Task: Check the FFA leaderboard.
Action: Mouse moved to (30, 7)
Screenshot: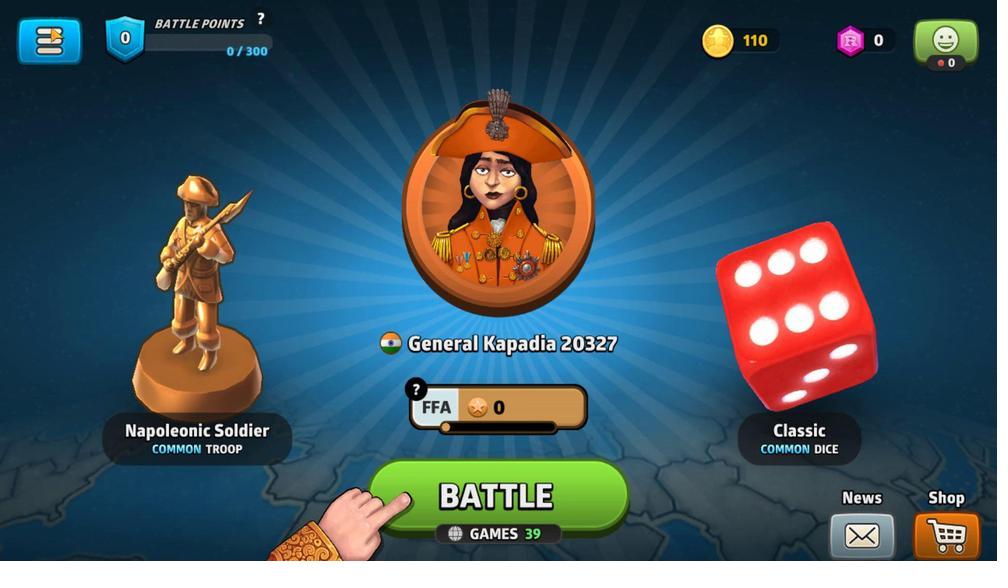 
Action: Mouse pressed left at (30, 7)
Screenshot: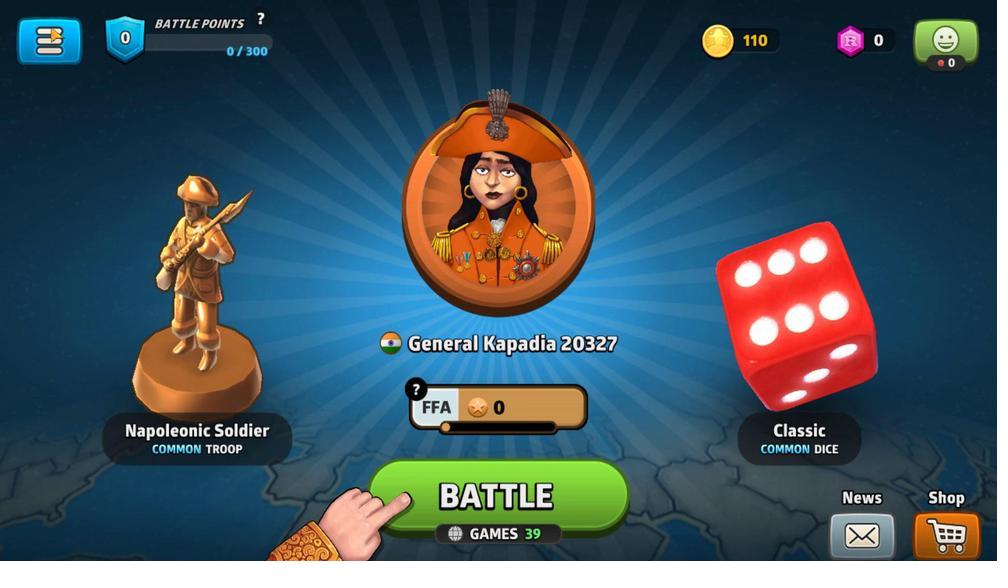 
Action: Mouse moved to (69, 103)
Screenshot: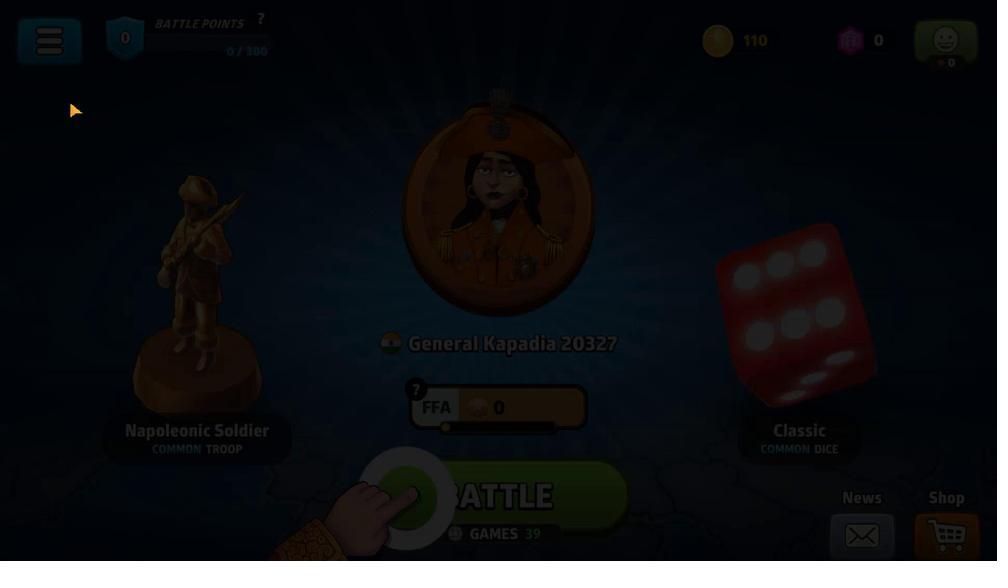 
Action: Mouse pressed left at (69, 103)
Screenshot: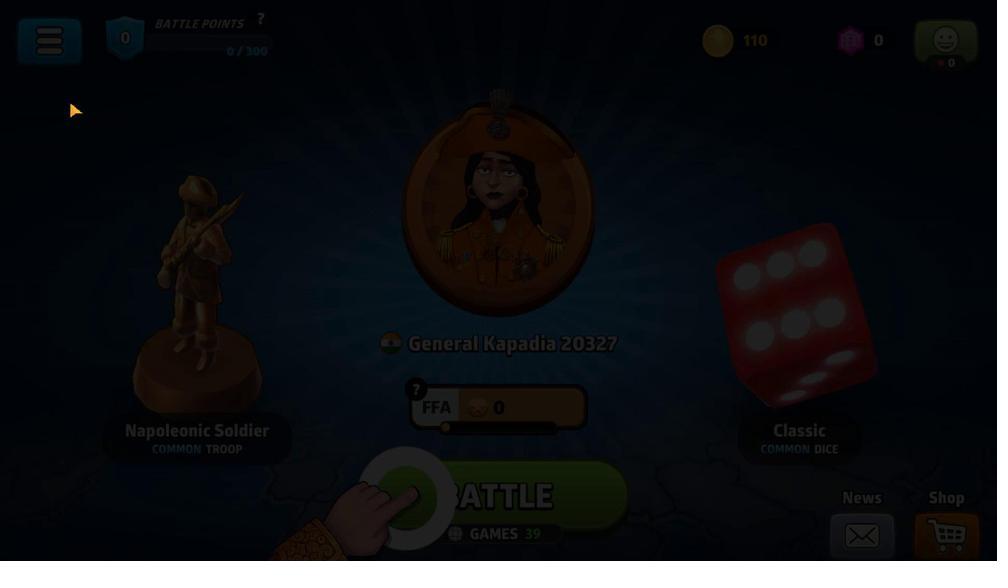 
Action: Mouse moved to (754, 163)
Screenshot: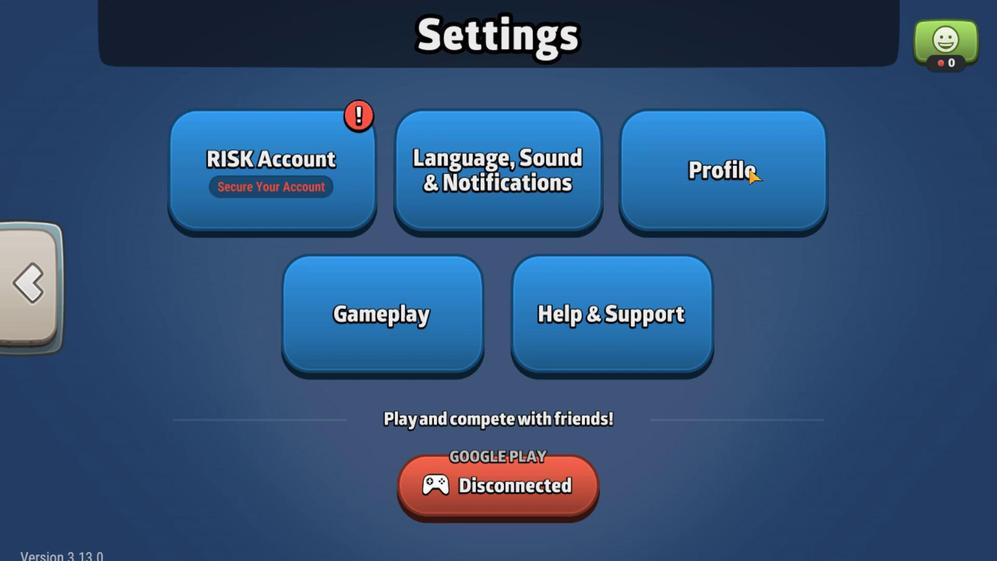 
Action: Mouse pressed left at (754, 163)
Screenshot: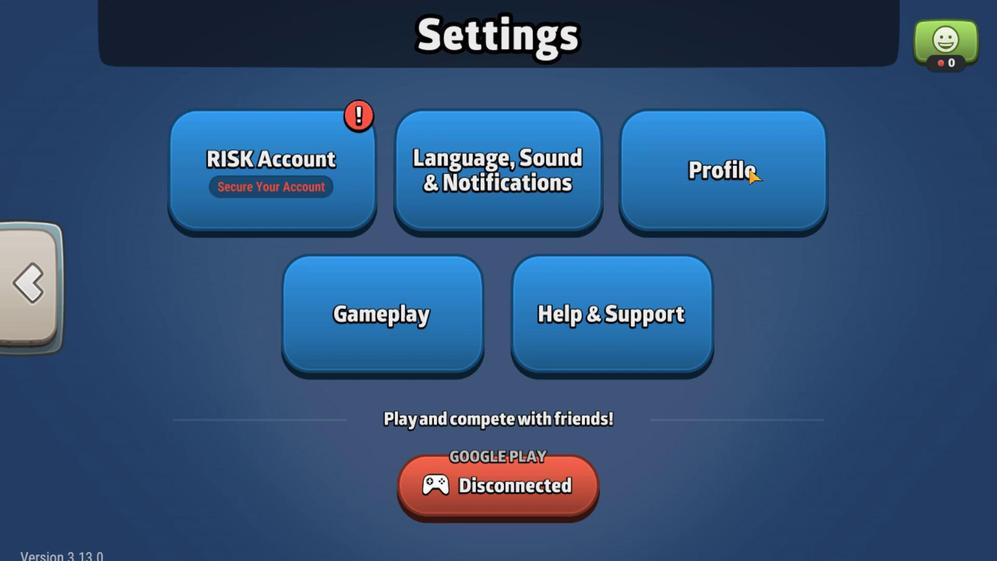 
Action: Mouse moved to (584, 230)
Screenshot: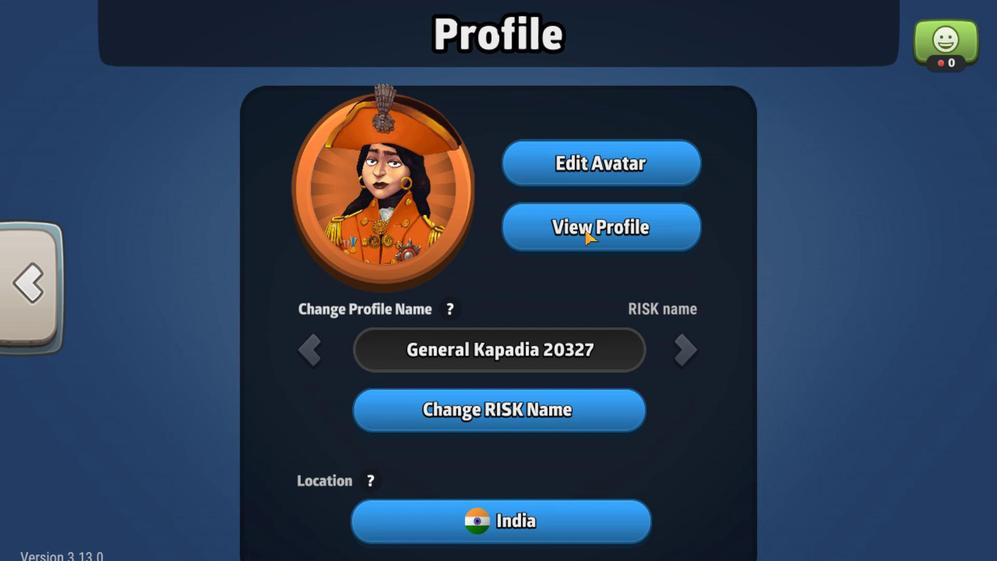 
Action: Mouse pressed left at (584, 230)
Screenshot: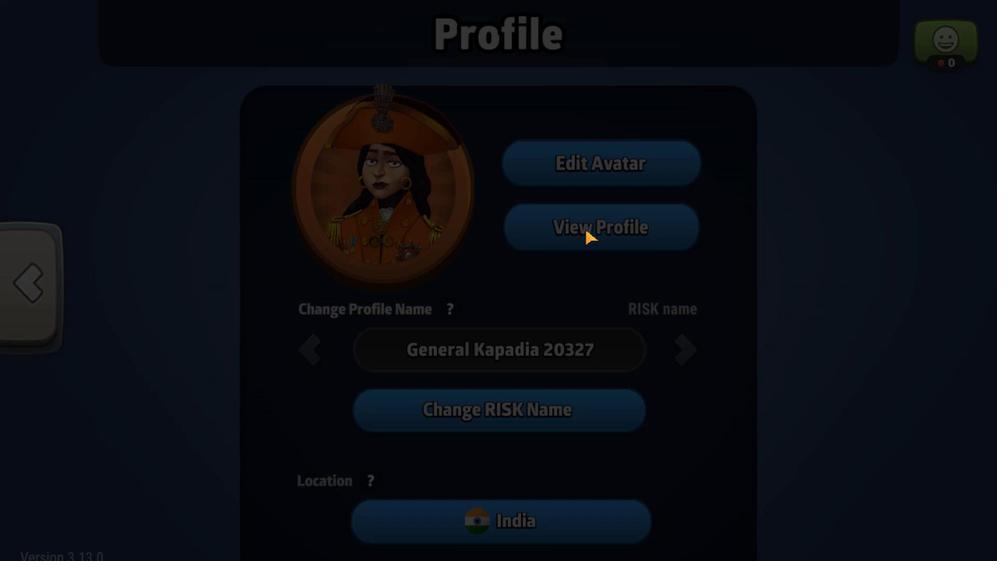 
Action: Mouse moved to (542, 436)
Screenshot: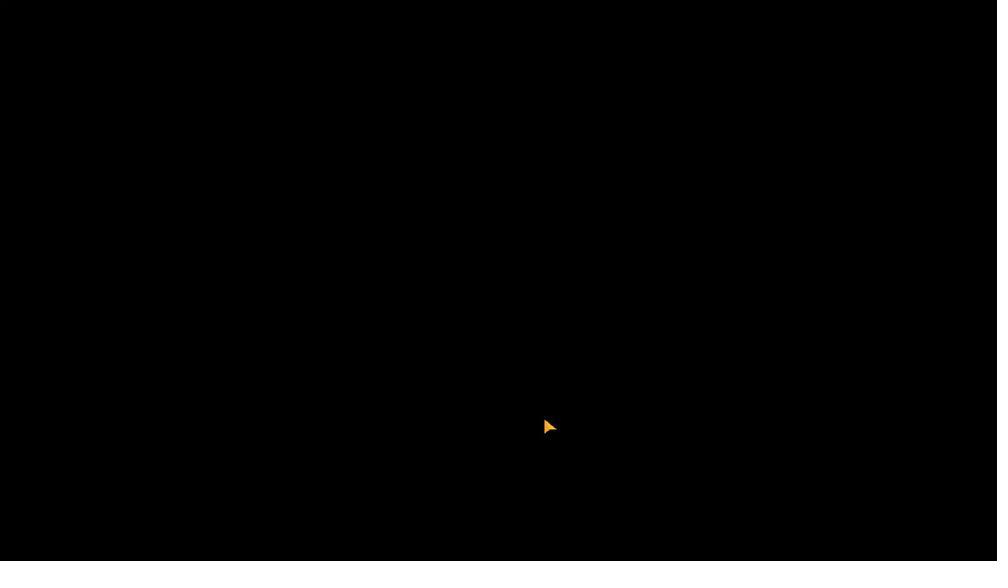 
Action: Mouse pressed left at (542, 436)
Screenshot: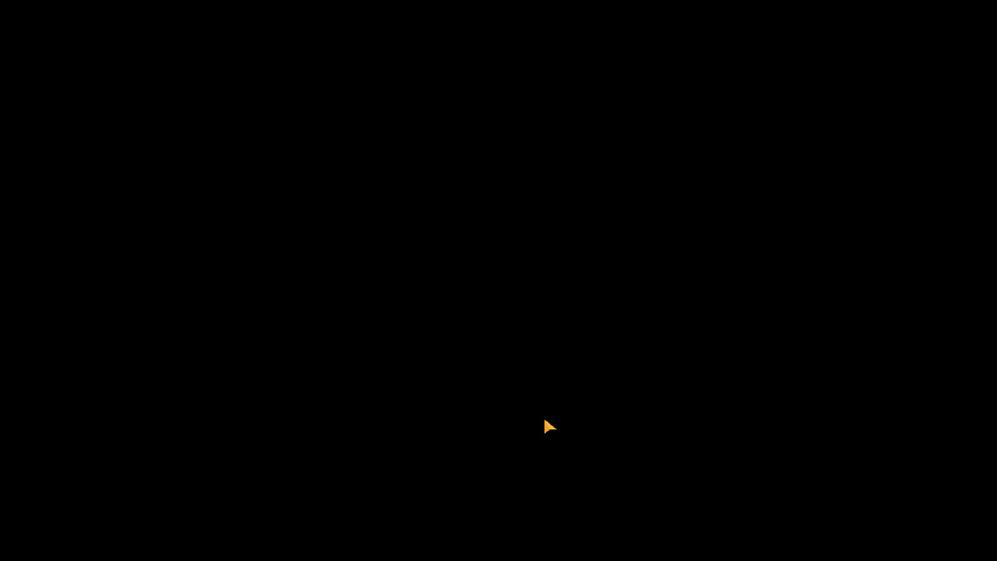 
Action: Mouse moved to (503, 94)
Screenshot: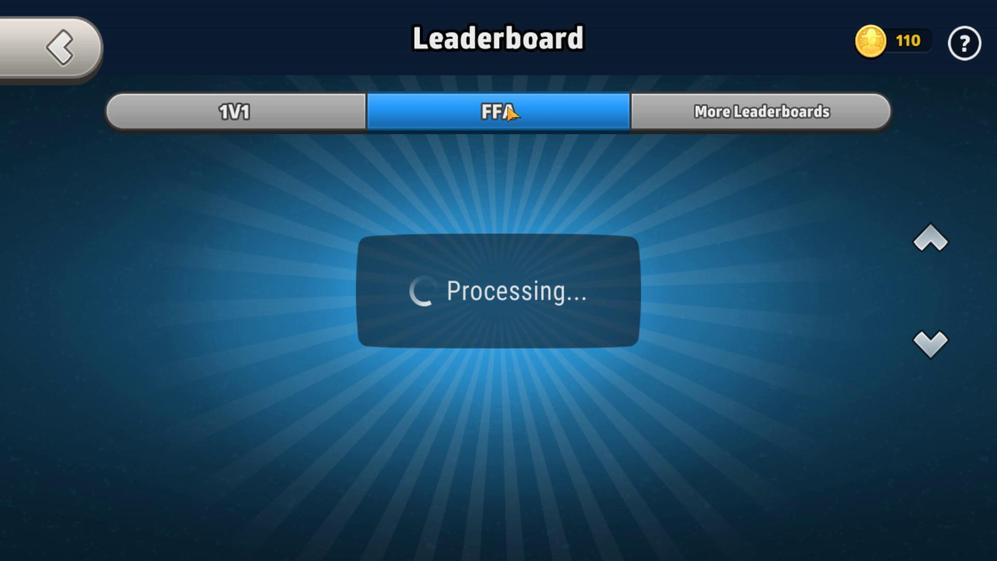 
Action: Mouse pressed left at (503, 94)
Screenshot: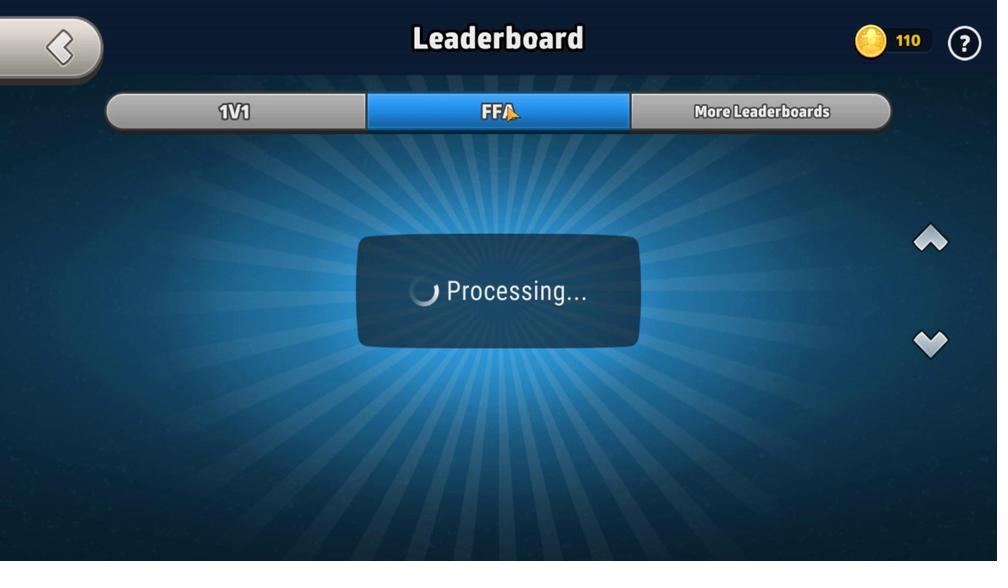 
Action: Mouse moved to (479, 299)
Screenshot: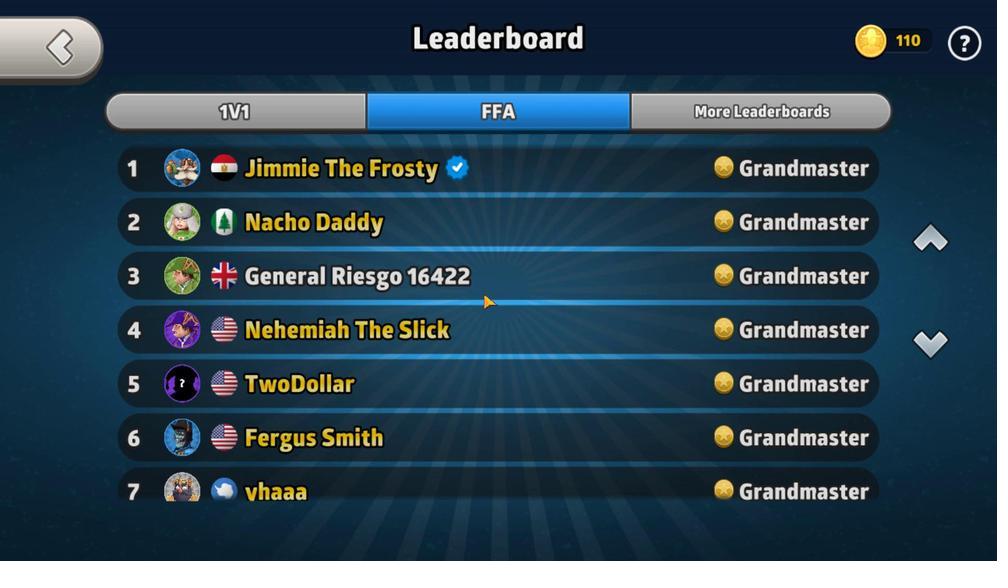 
Action: Mouse scrolled (479, 300) with delta (0, 1)
Screenshot: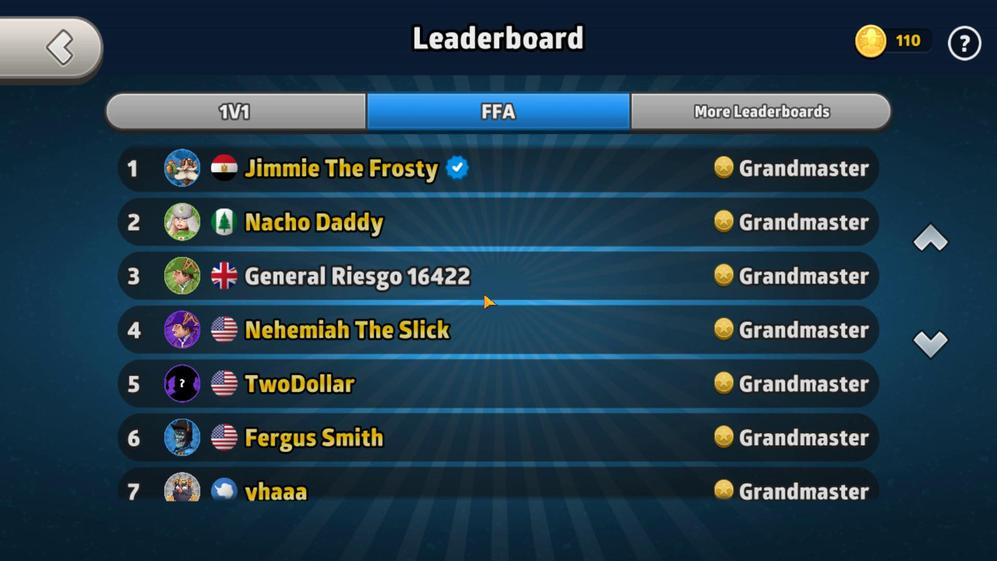 
Action: Mouse scrolled (479, 300) with delta (0, 1)
Screenshot: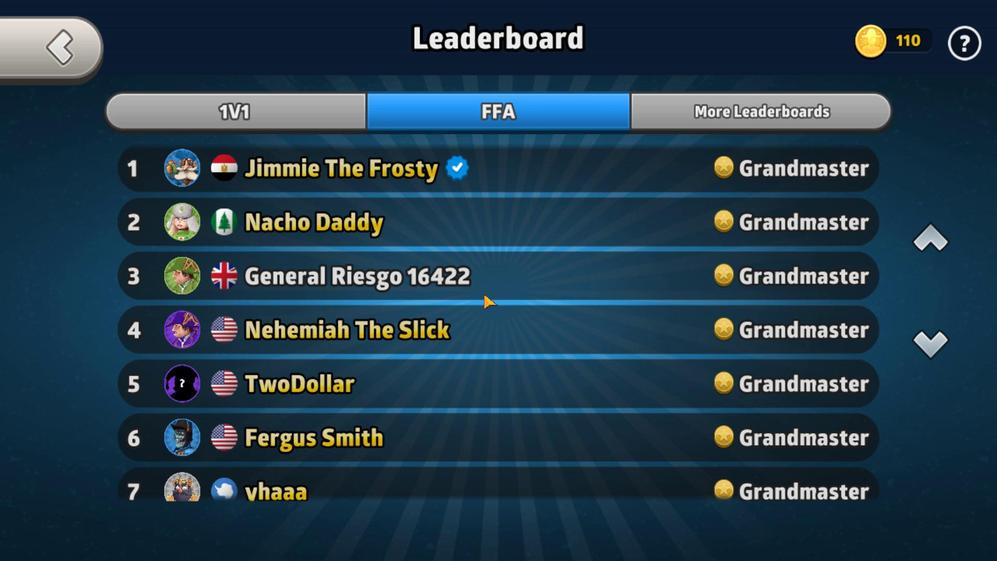 
Action: Mouse moved to (479, 298)
Screenshot: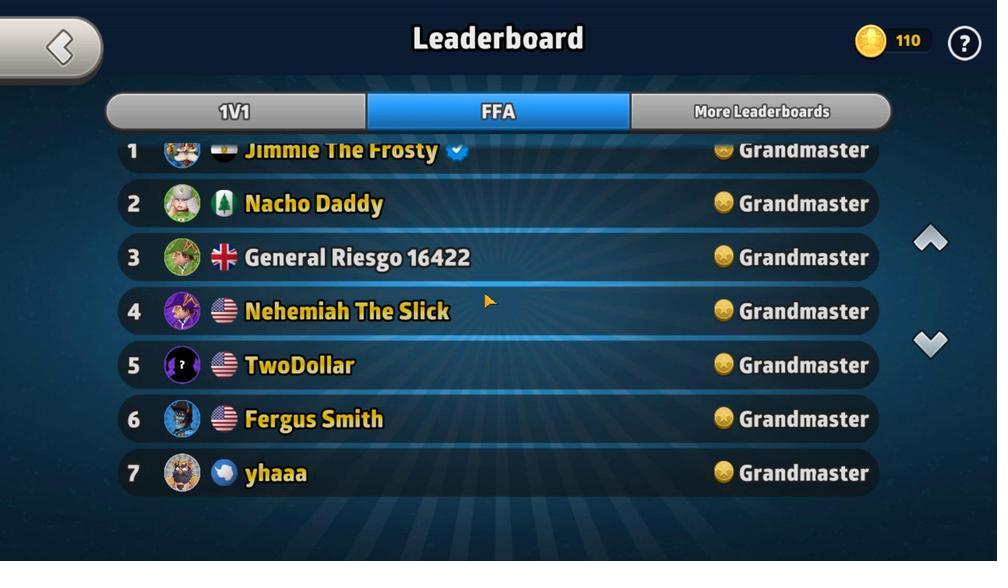 
Action: Mouse scrolled (479, 298) with delta (0, 0)
Screenshot: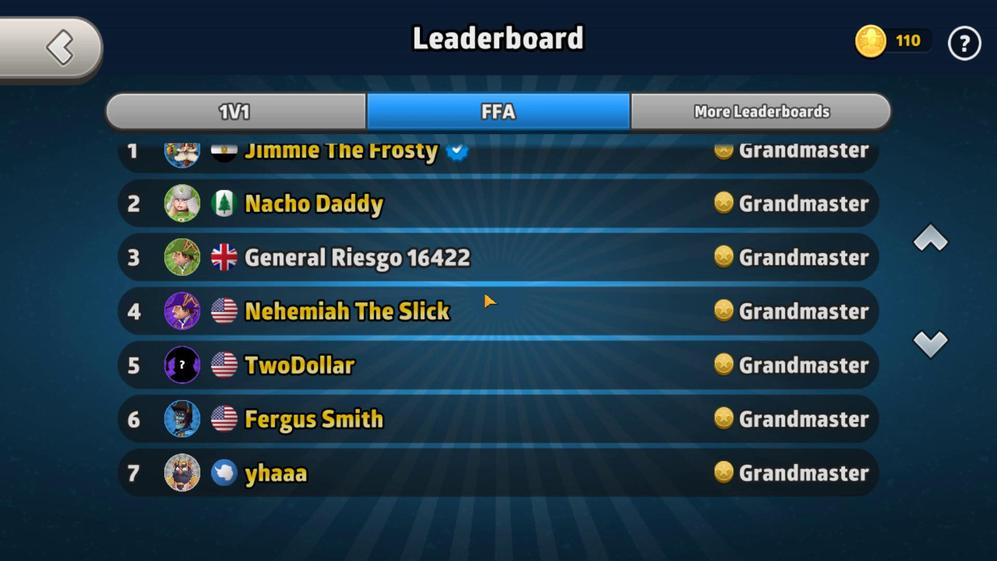 
Action: Mouse scrolled (479, 298) with delta (0, 0)
Screenshot: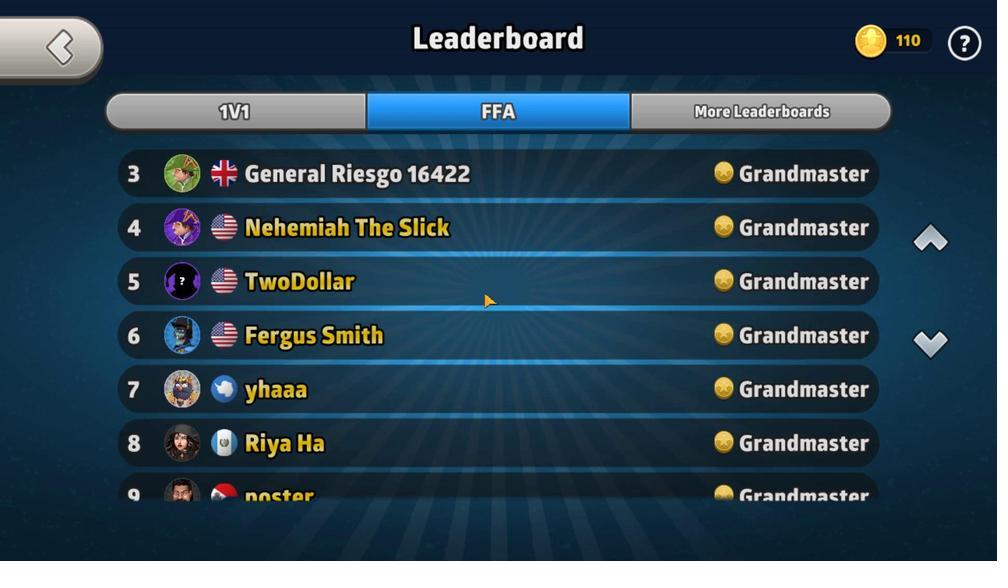 
Action: Mouse scrolled (479, 298) with delta (0, 0)
Screenshot: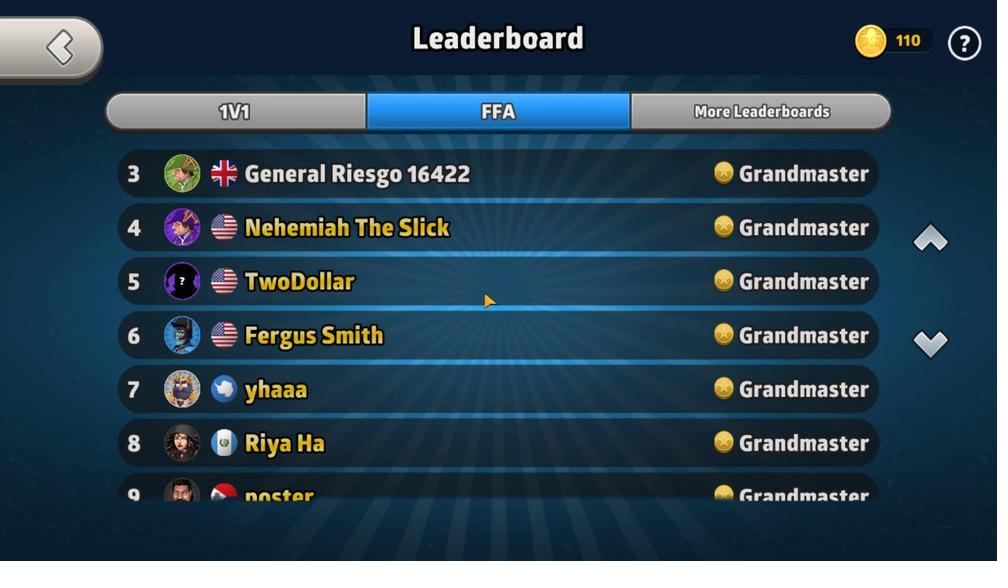 
Action: Mouse scrolled (479, 299) with delta (0, 0)
Screenshot: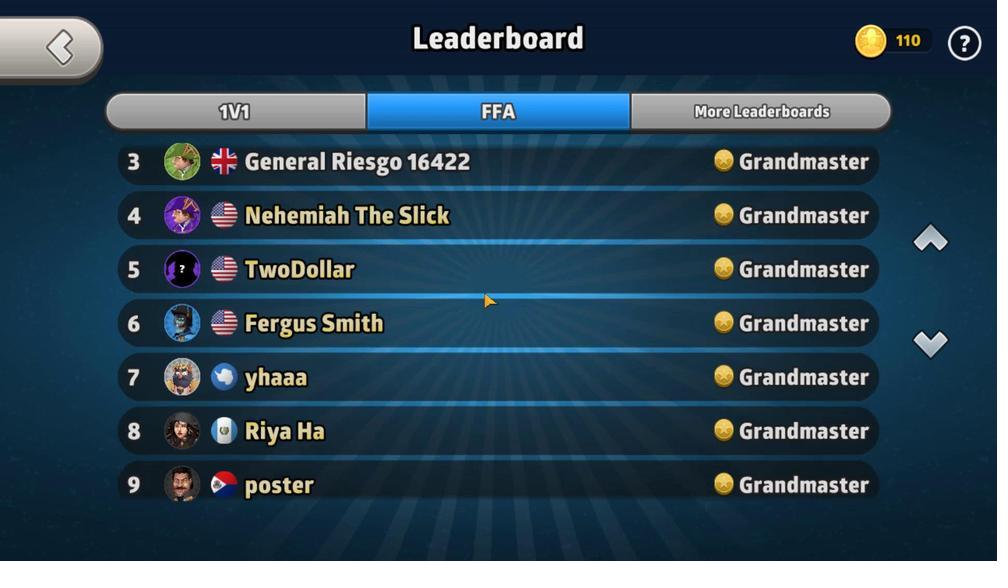 
Action: Mouse scrolled (479, 299) with delta (0, 0)
Screenshot: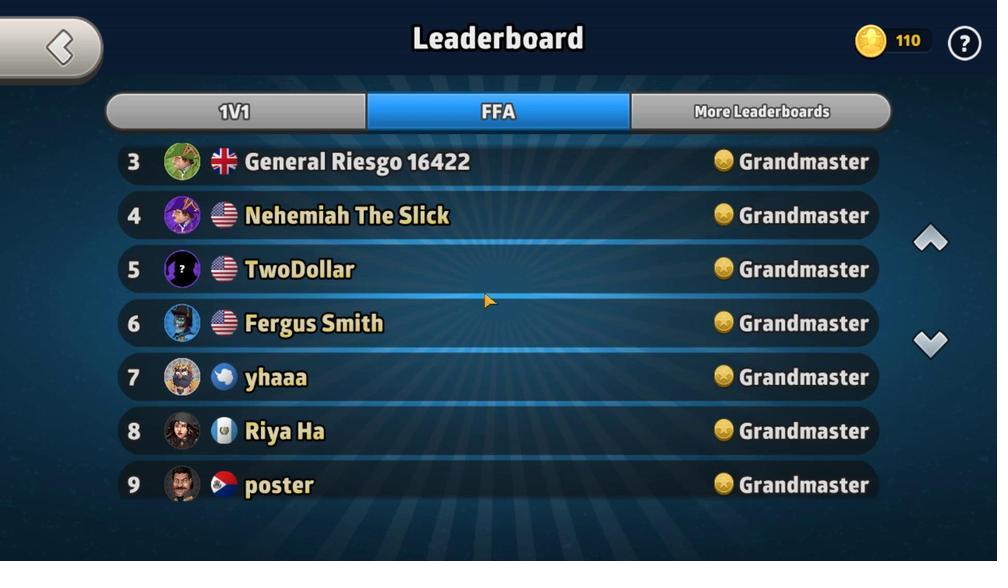 
Action: Mouse scrolled (479, 299) with delta (0, 0)
Screenshot: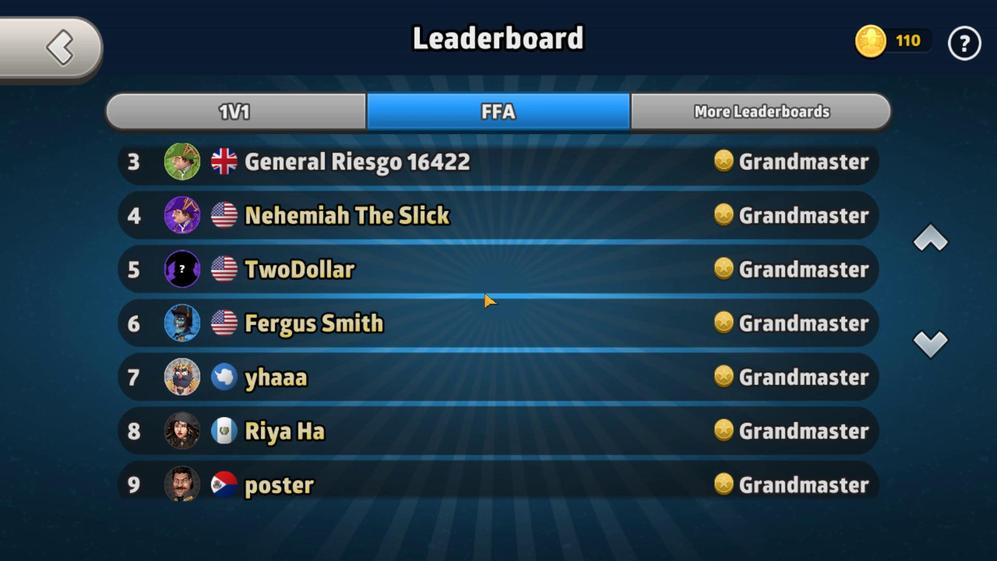 
